 Task: Select all the events.
Action: Mouse moved to (389, 138)
Screenshot: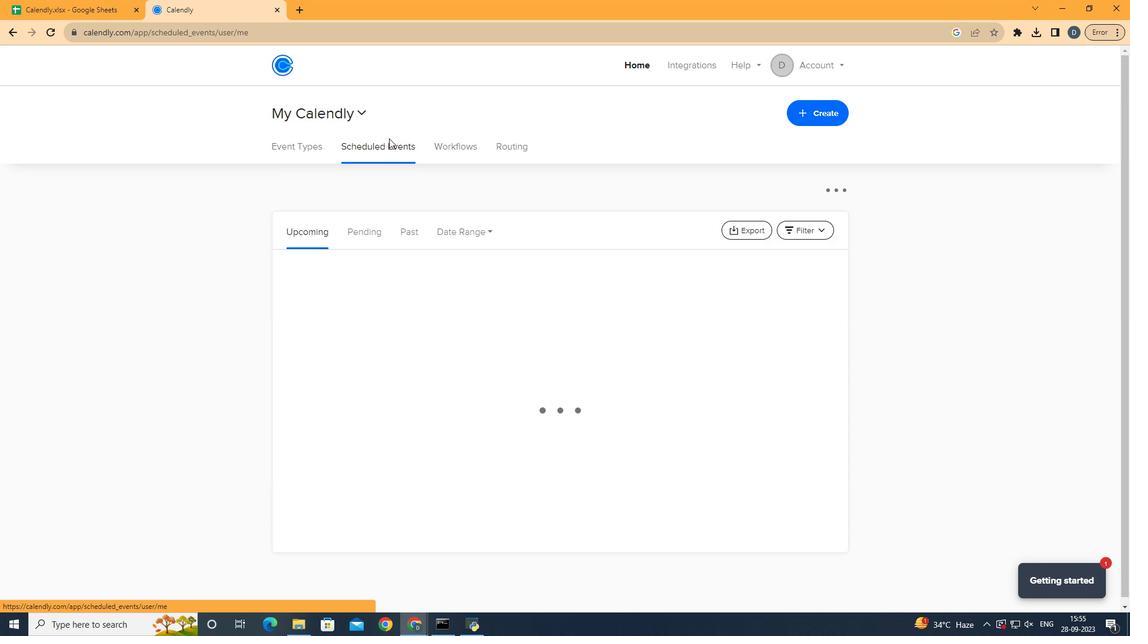 
Action: Mouse pressed left at (389, 138)
Screenshot: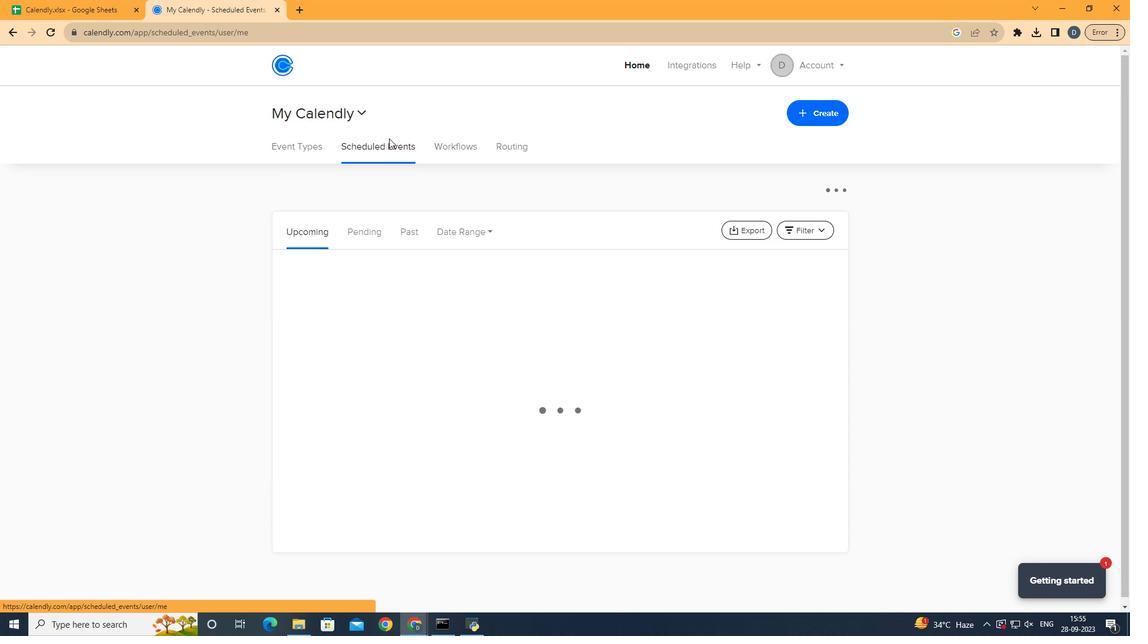
Action: Mouse moved to (816, 227)
Screenshot: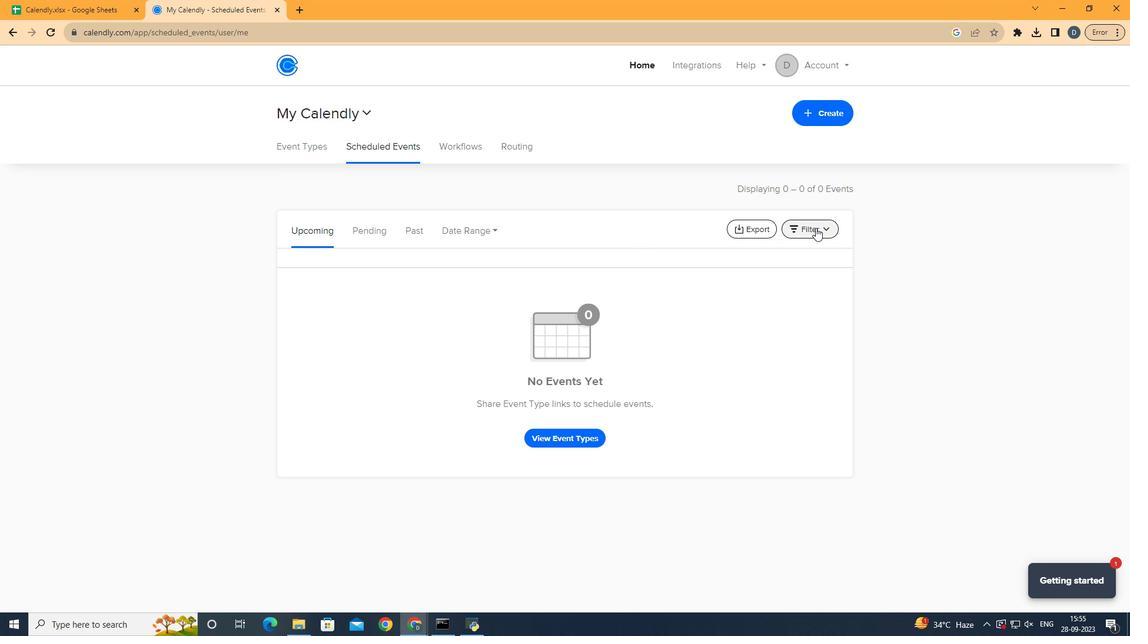 
Action: Mouse pressed left at (816, 227)
Screenshot: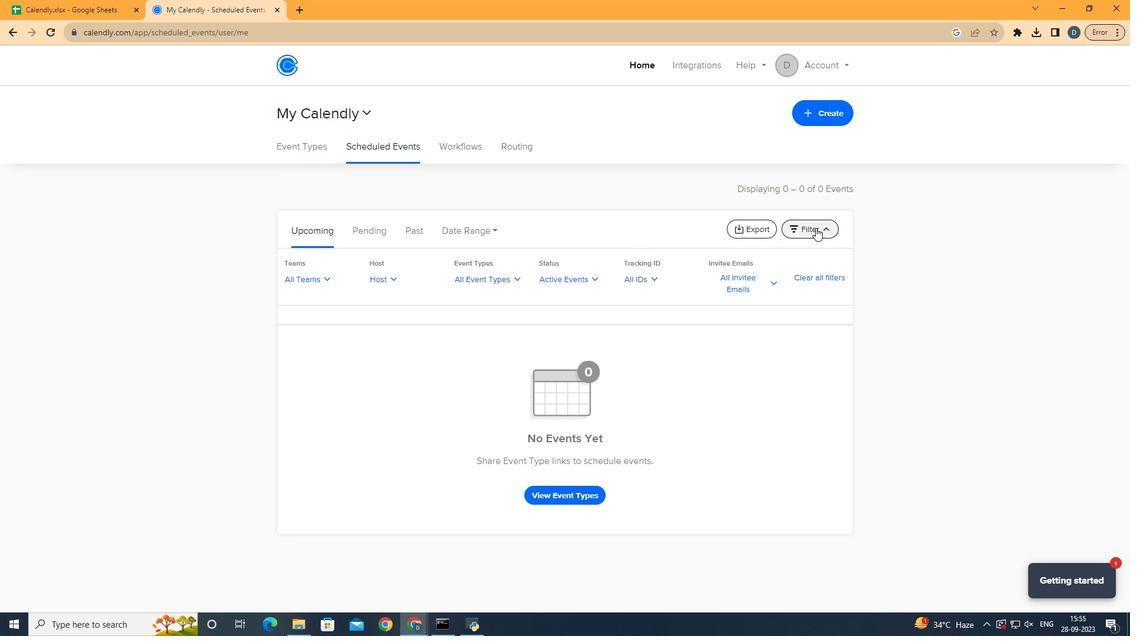 
Action: Mouse moved to (316, 278)
Screenshot: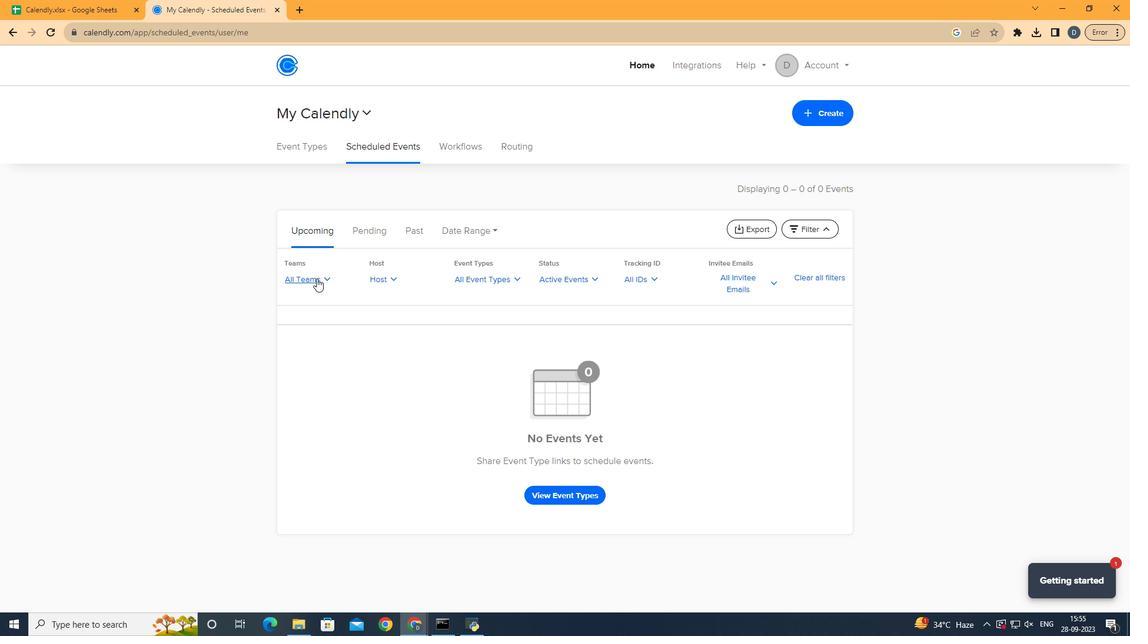 
Action: Mouse pressed left at (316, 278)
Screenshot: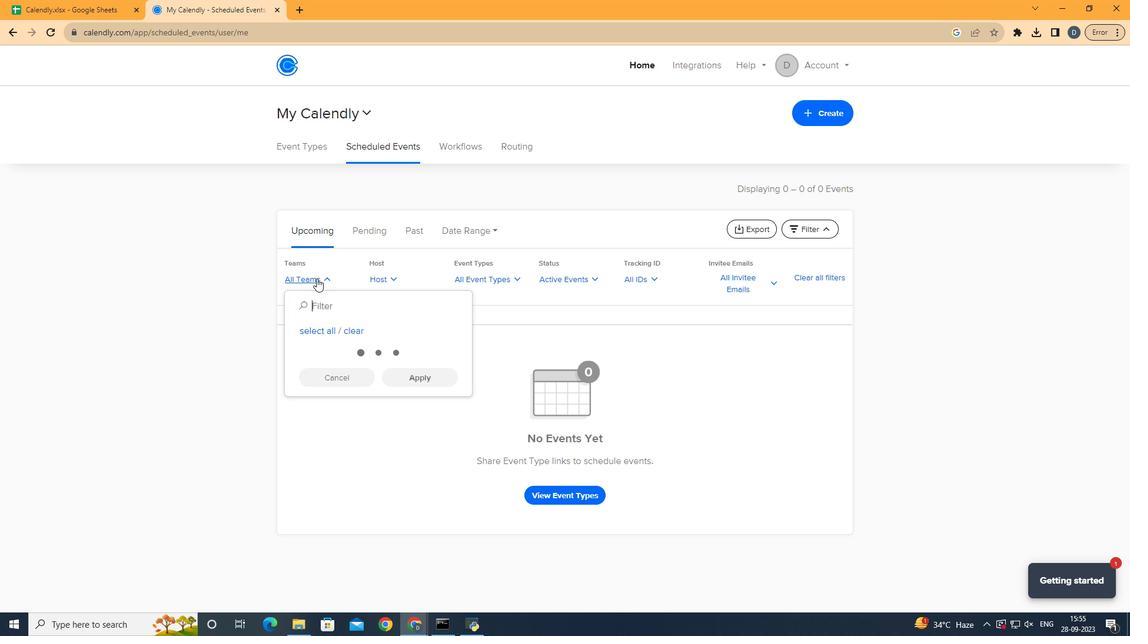 
Action: Mouse moved to (335, 331)
Screenshot: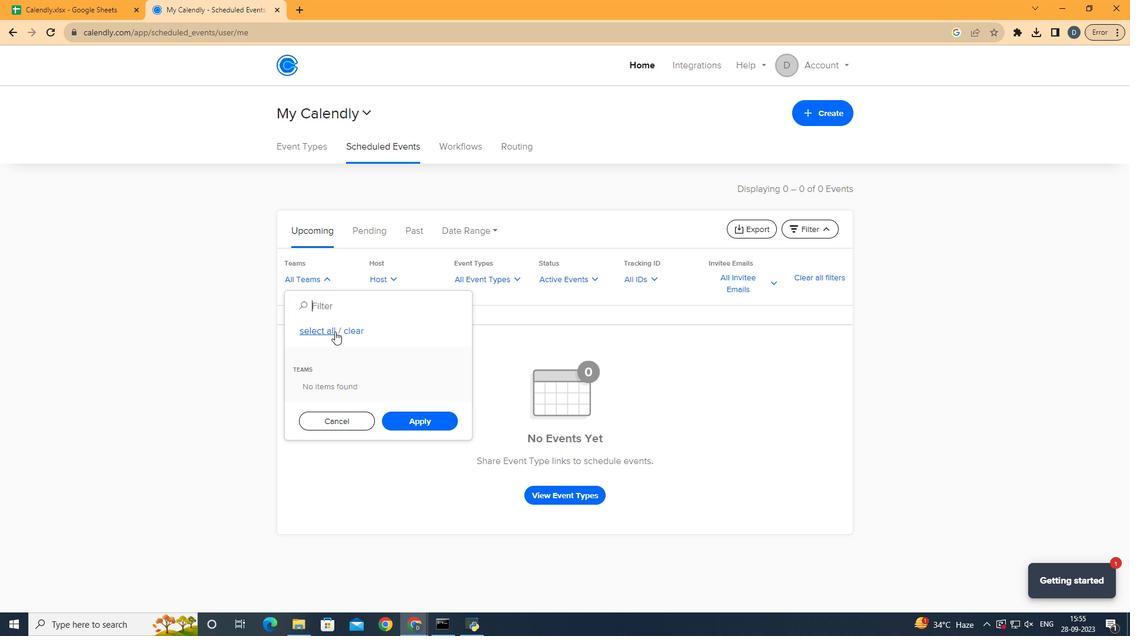 
Action: Mouse pressed left at (335, 331)
Screenshot: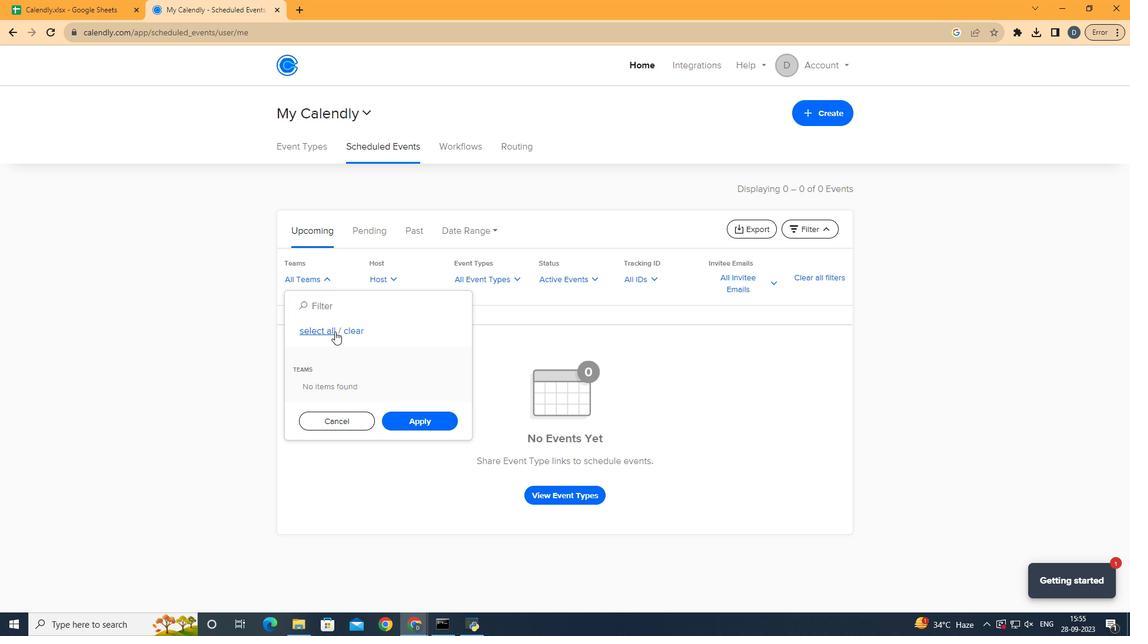 
Action: Mouse moved to (313, 331)
Screenshot: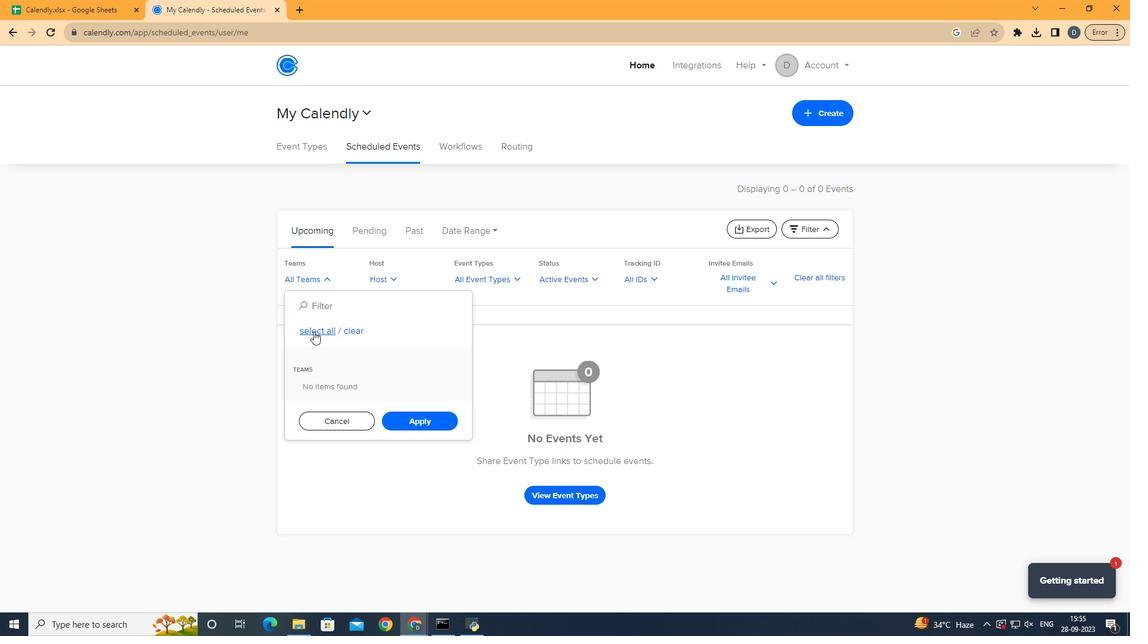 
Action: Mouse pressed left at (313, 331)
Screenshot: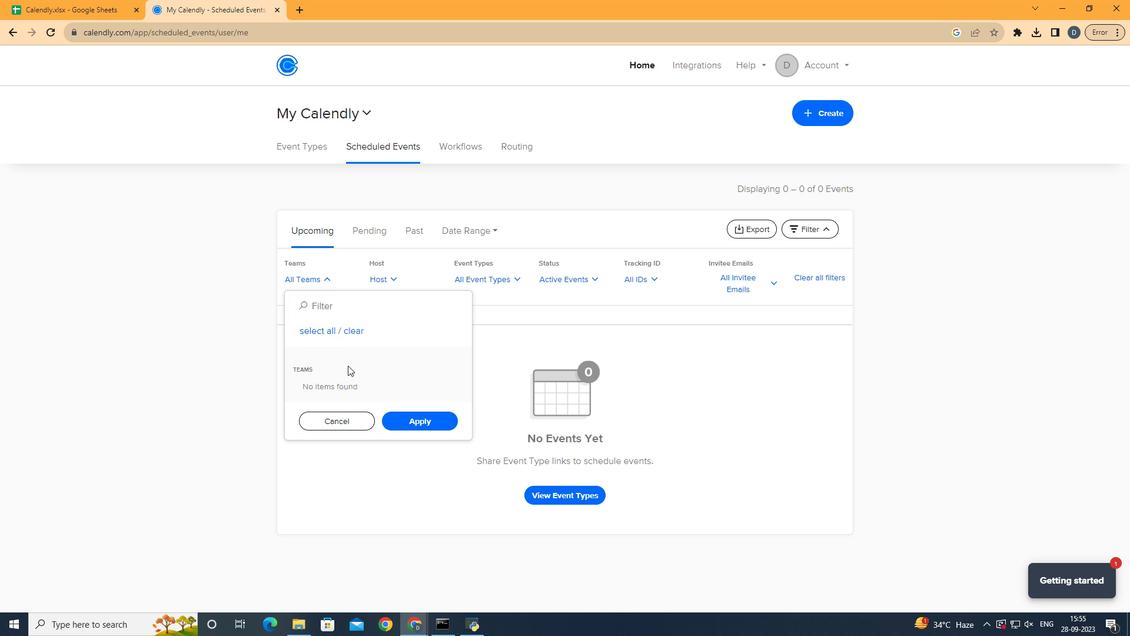 
Action: Mouse moved to (421, 420)
Screenshot: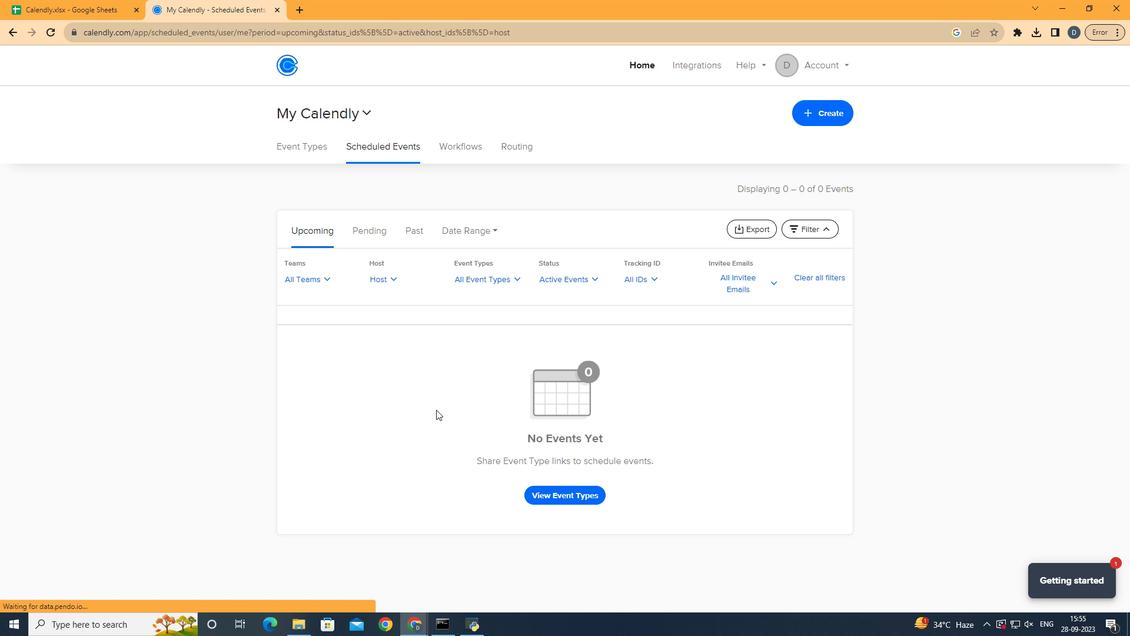 
Action: Mouse pressed left at (421, 420)
Screenshot: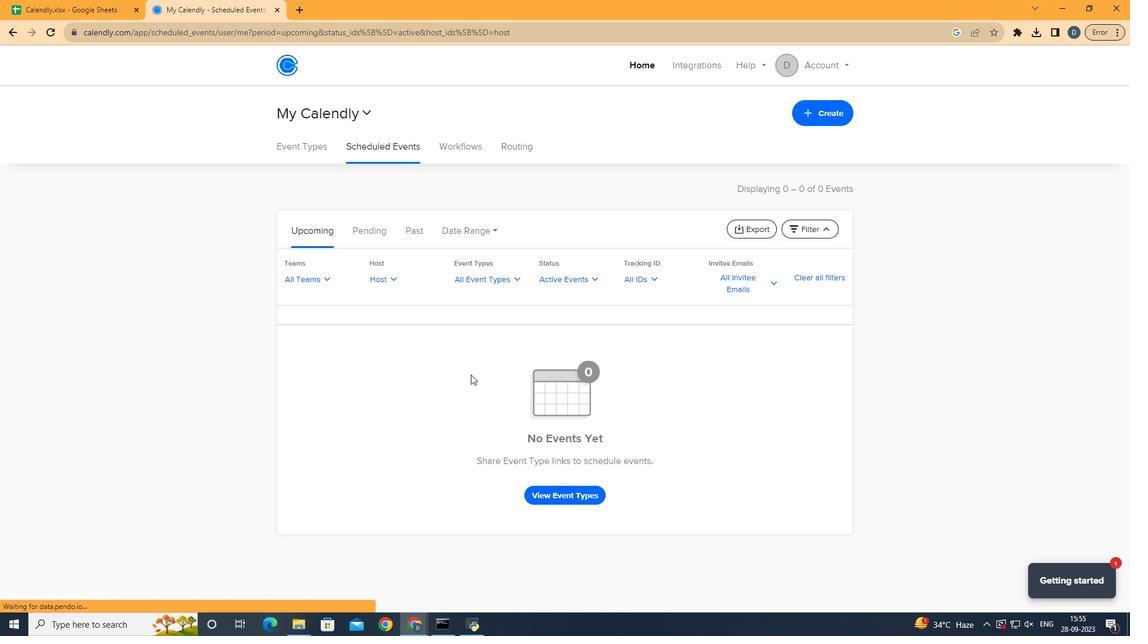 
Action: Mouse moved to (472, 372)
Screenshot: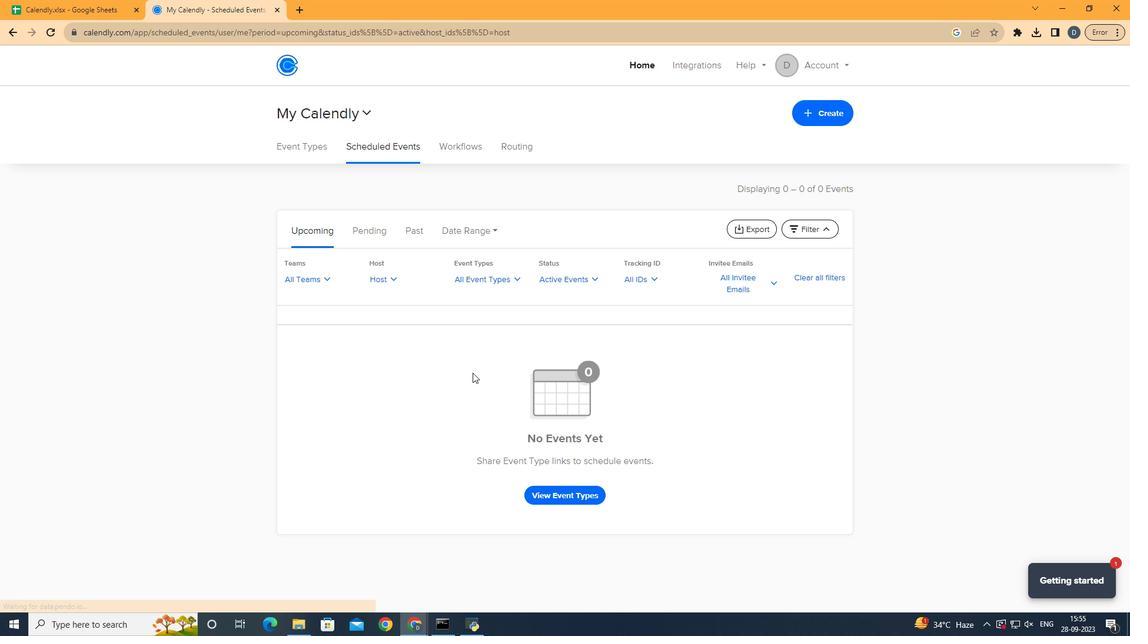 
